 Task: Set the "Receive buffer" for satip to 4194304.
Action: Mouse moved to (124, 13)
Screenshot: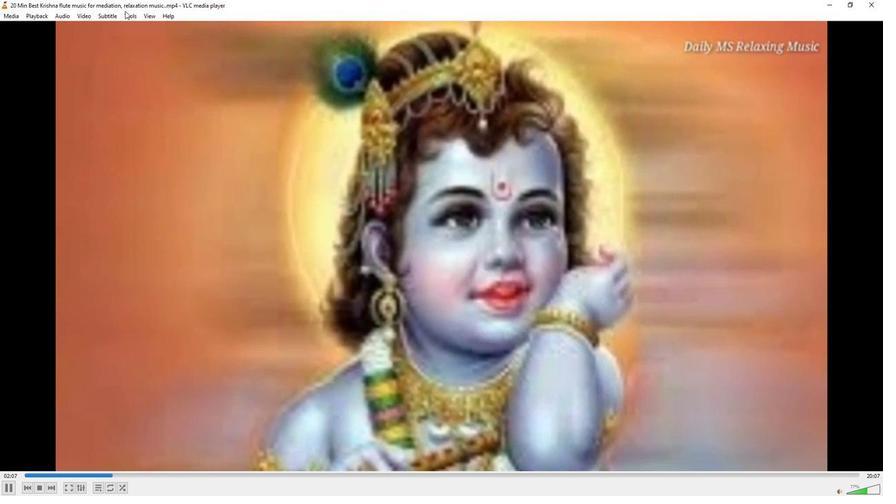 
Action: Mouse pressed left at (124, 13)
Screenshot: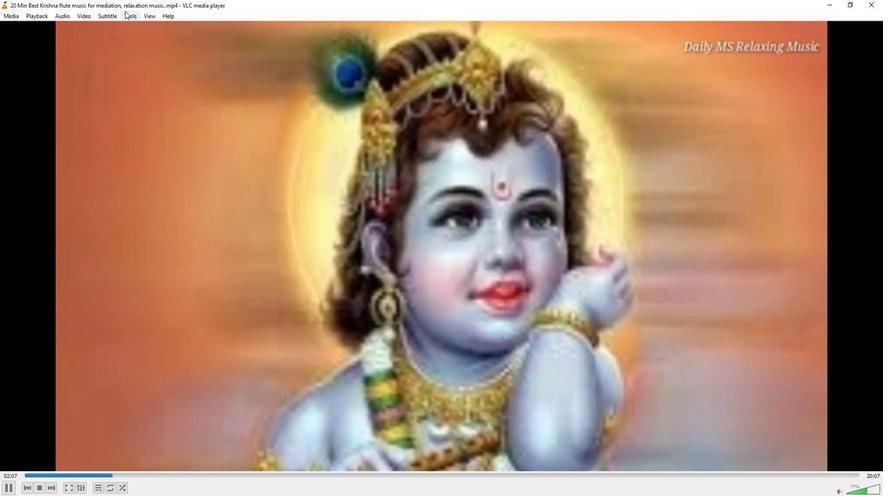 
Action: Mouse moved to (155, 125)
Screenshot: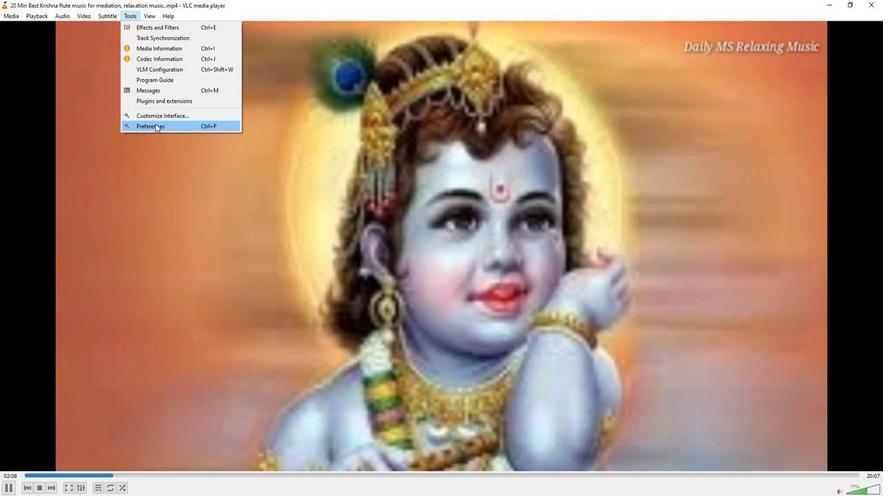 
Action: Mouse pressed left at (155, 125)
Screenshot: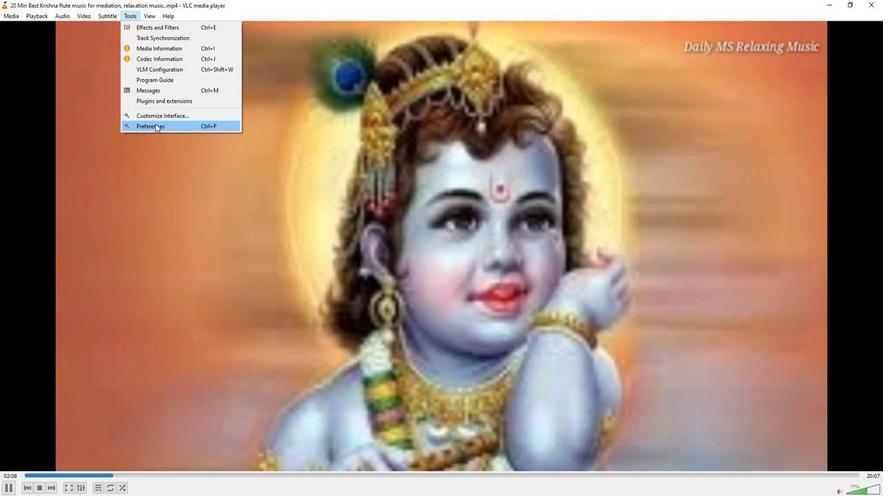 
Action: Mouse moved to (294, 404)
Screenshot: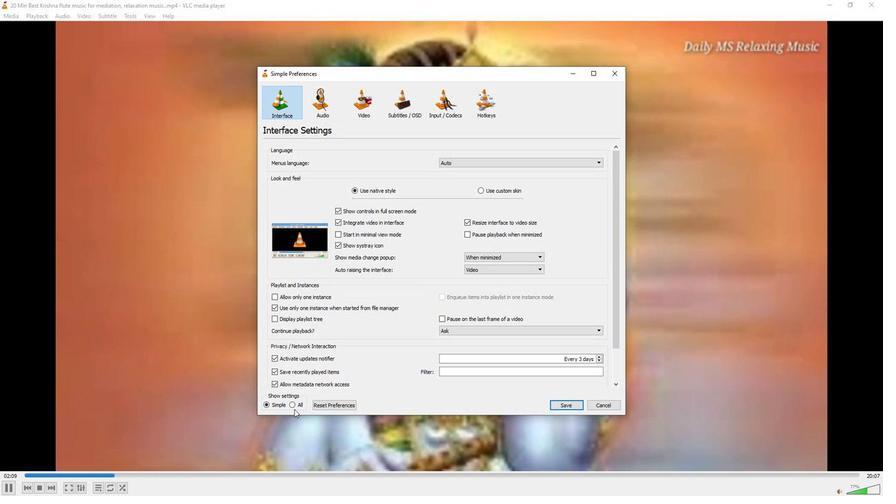 
Action: Mouse pressed left at (294, 404)
Screenshot: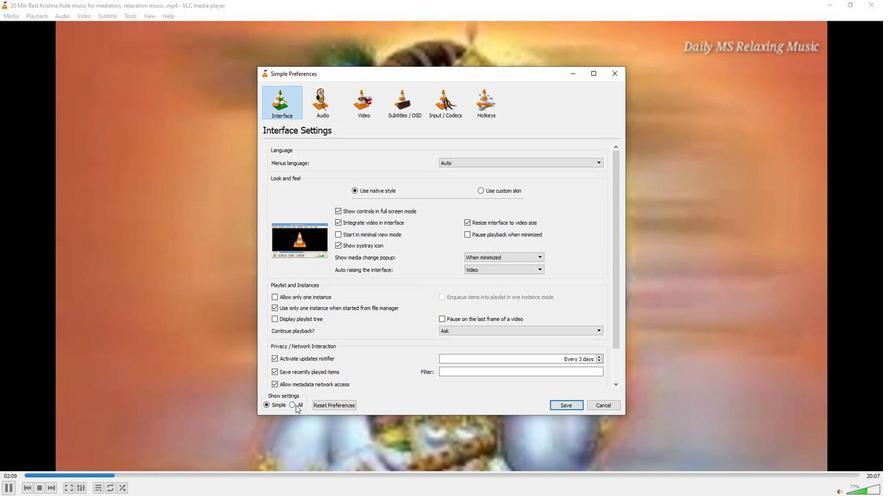 
Action: Mouse moved to (276, 251)
Screenshot: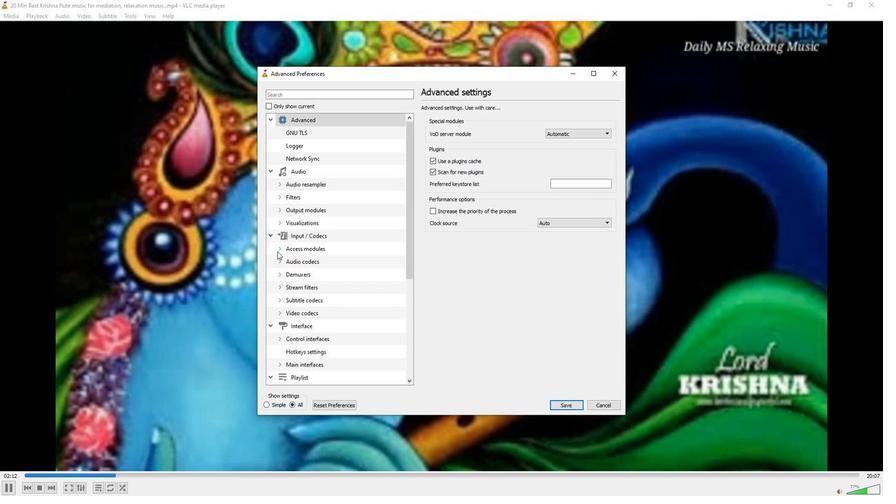 
Action: Mouse pressed left at (276, 251)
Screenshot: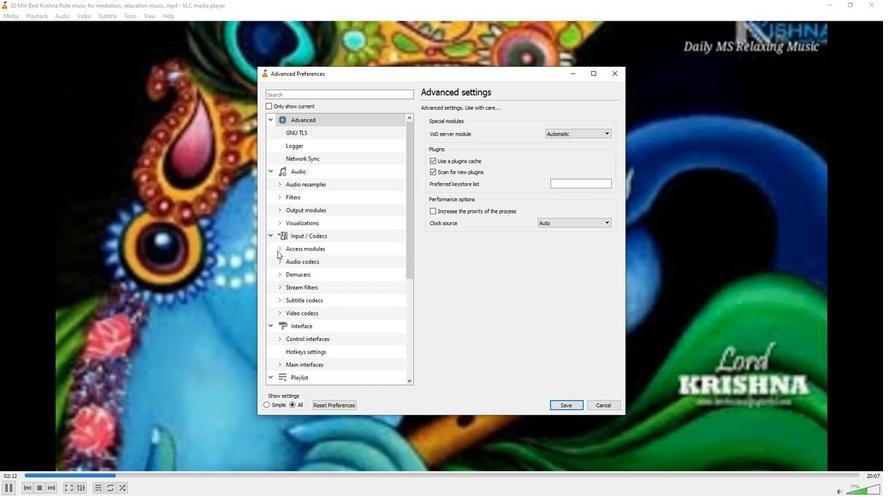 
Action: Mouse moved to (289, 287)
Screenshot: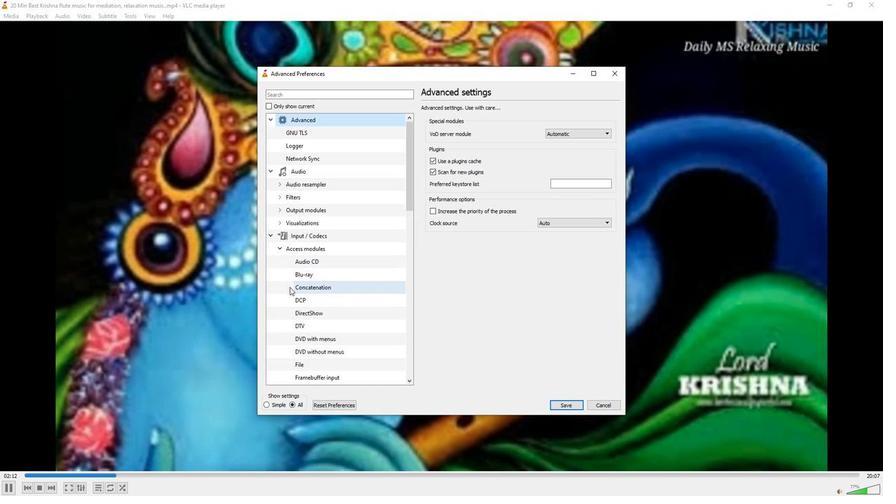
Action: Mouse scrolled (289, 287) with delta (0, 0)
Screenshot: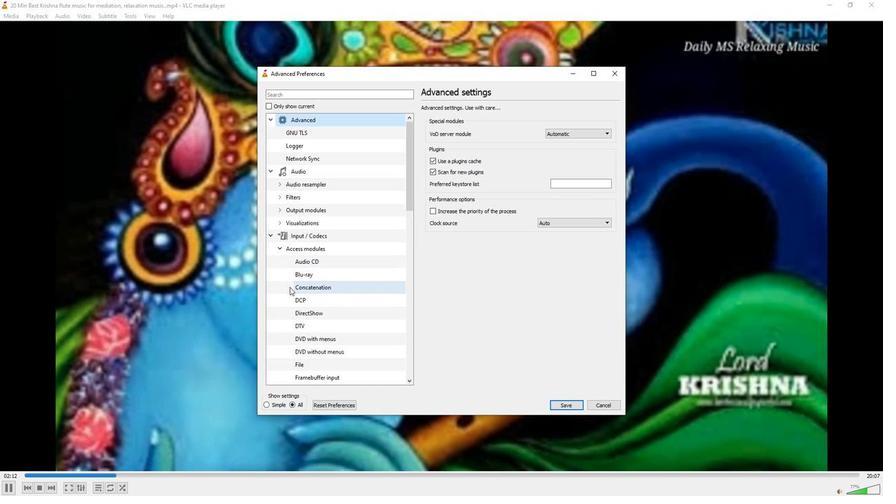 
Action: Mouse scrolled (289, 287) with delta (0, 0)
Screenshot: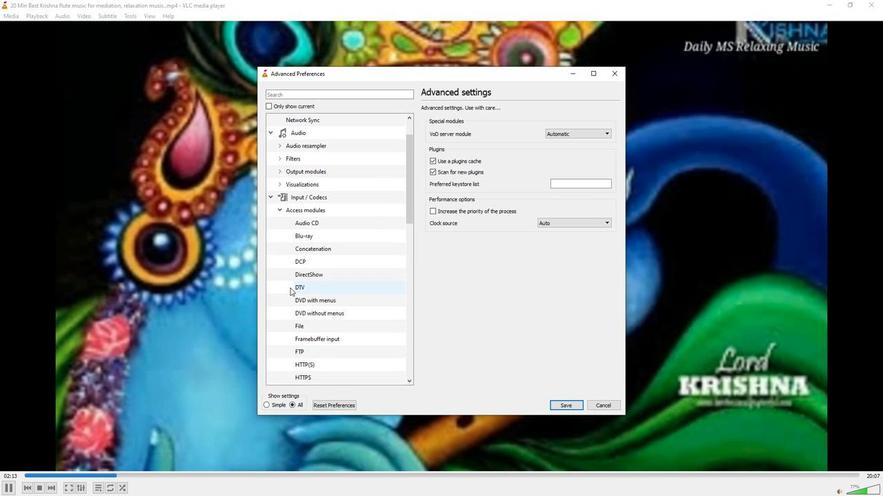 
Action: Mouse moved to (287, 305)
Screenshot: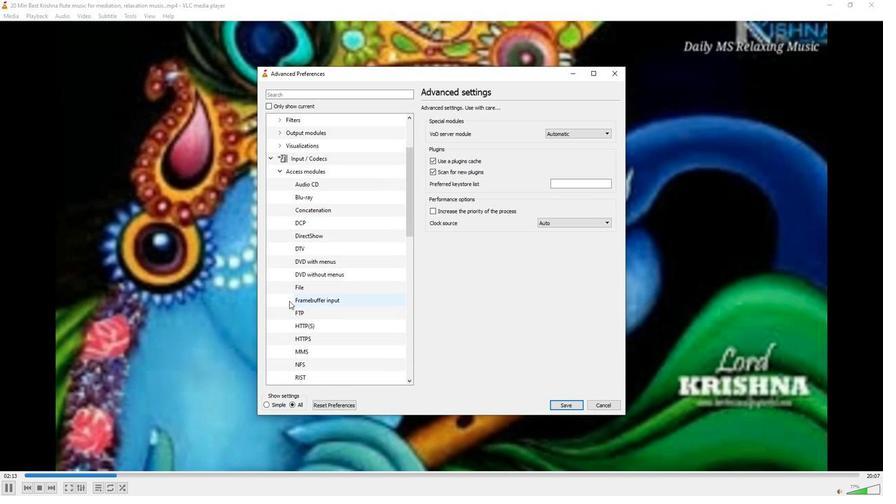 
Action: Mouse scrolled (287, 304) with delta (0, 0)
Screenshot: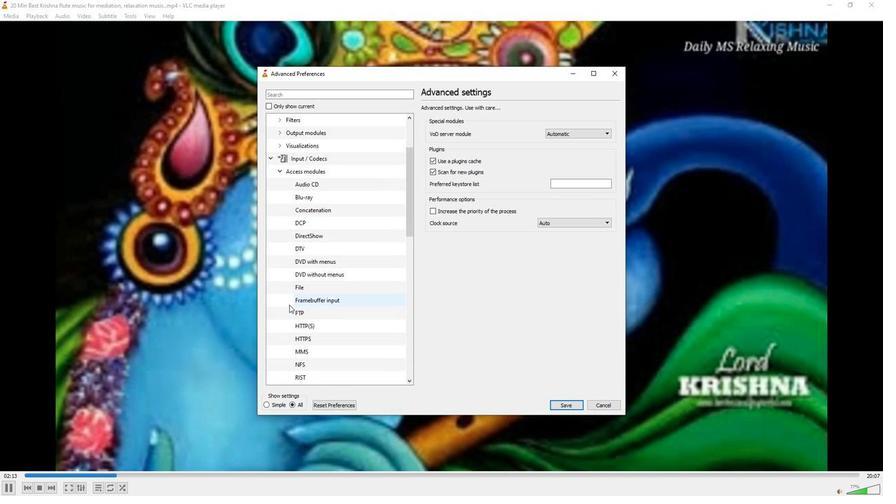 
Action: Mouse scrolled (287, 304) with delta (0, 0)
Screenshot: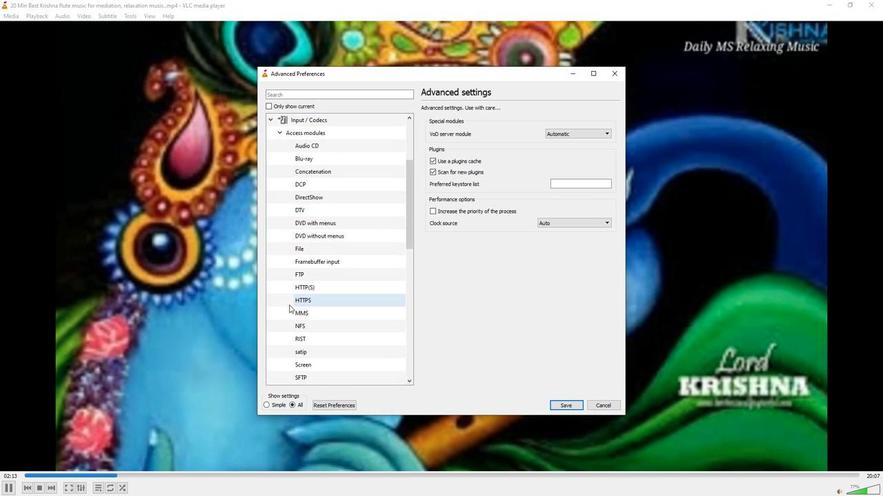 
Action: Mouse moved to (305, 316)
Screenshot: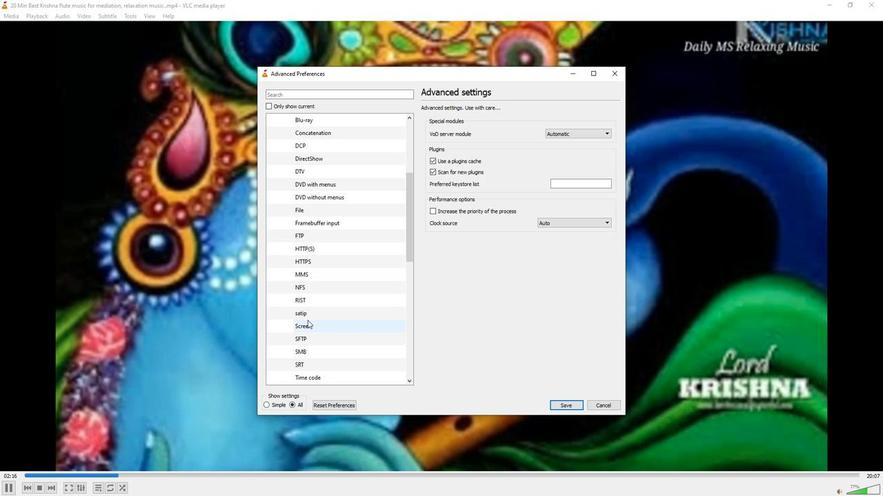 
Action: Mouse pressed left at (305, 316)
Screenshot: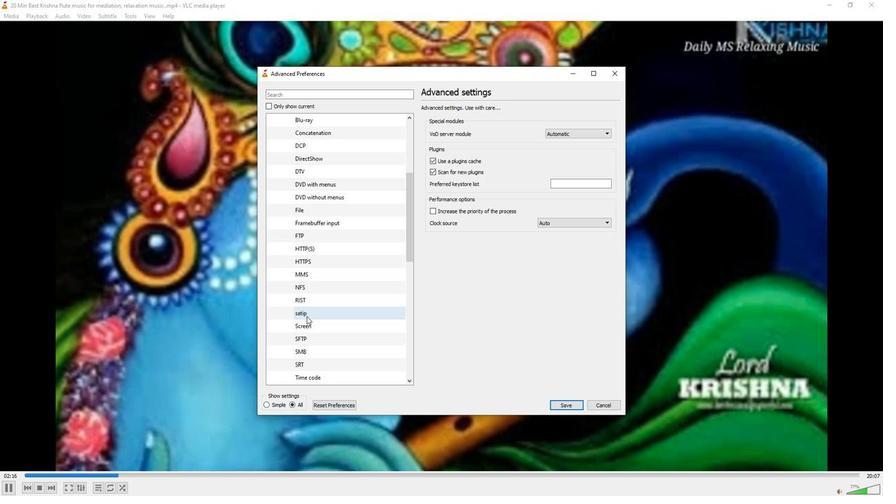 
Action: Mouse moved to (608, 121)
Screenshot: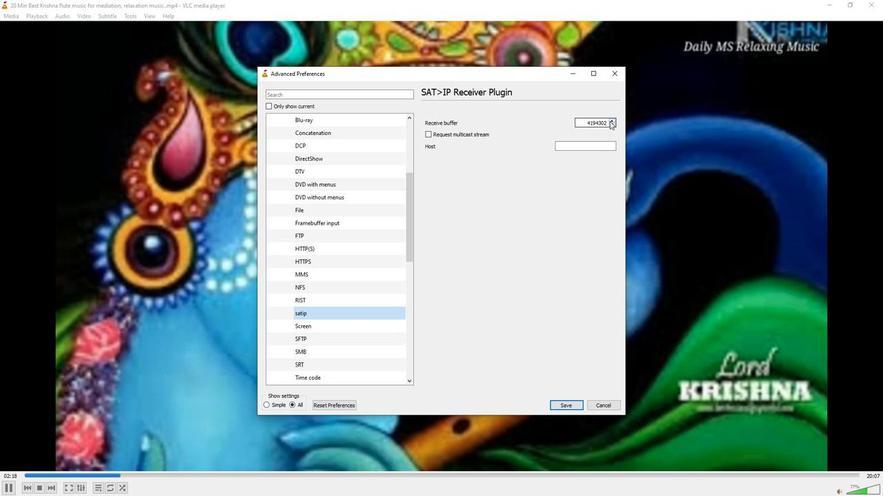 
Action: Mouse pressed left at (608, 121)
Screenshot: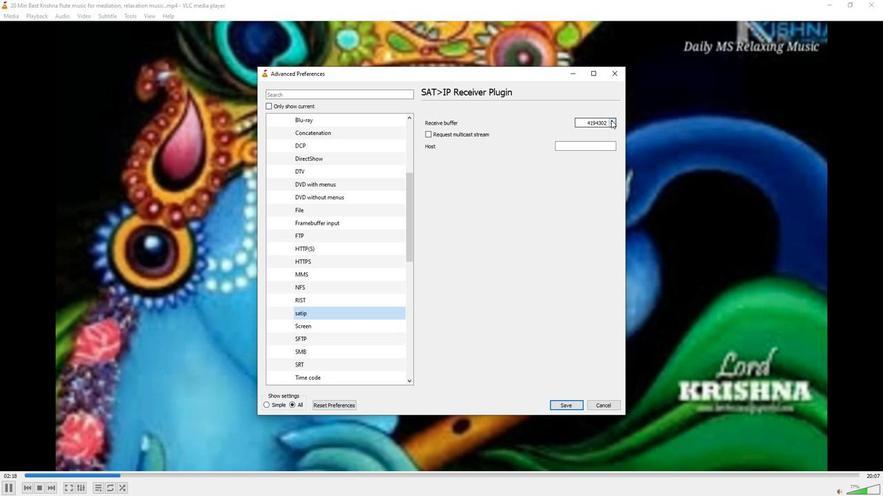 
Action: Mouse pressed left at (608, 121)
Screenshot: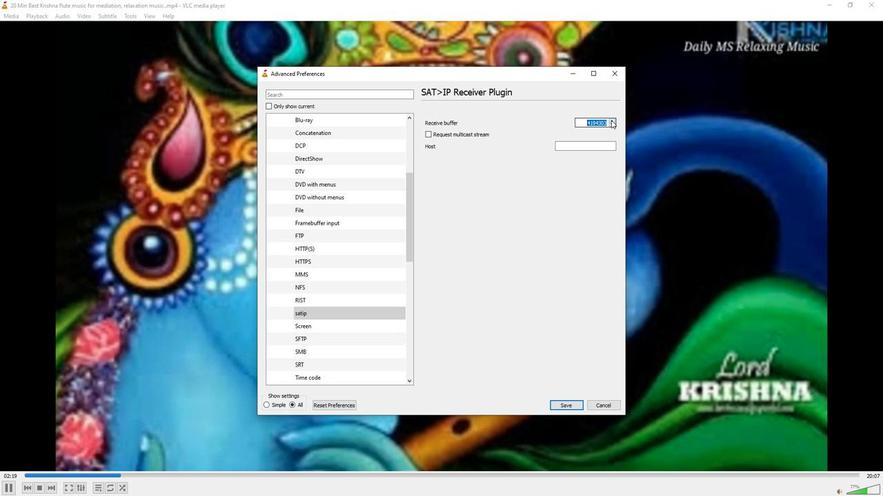 
Action: Mouse moved to (610, 113)
Screenshot: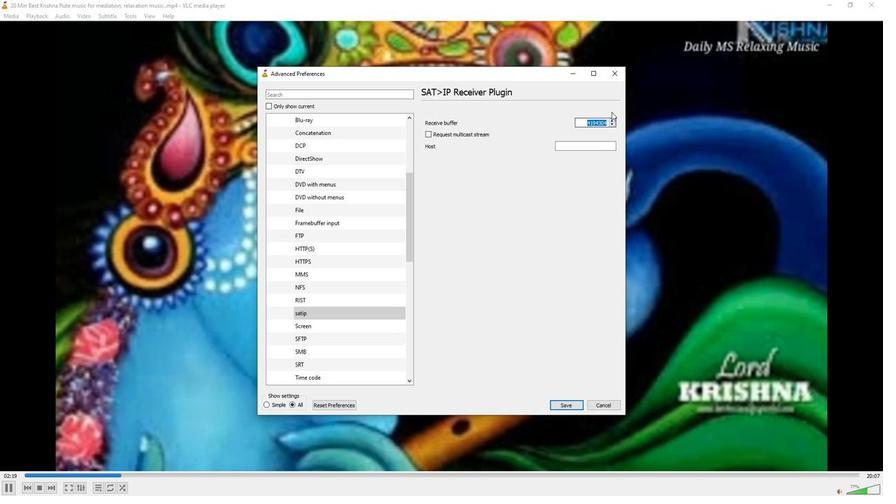 
Action: Mouse pressed left at (610, 113)
Screenshot: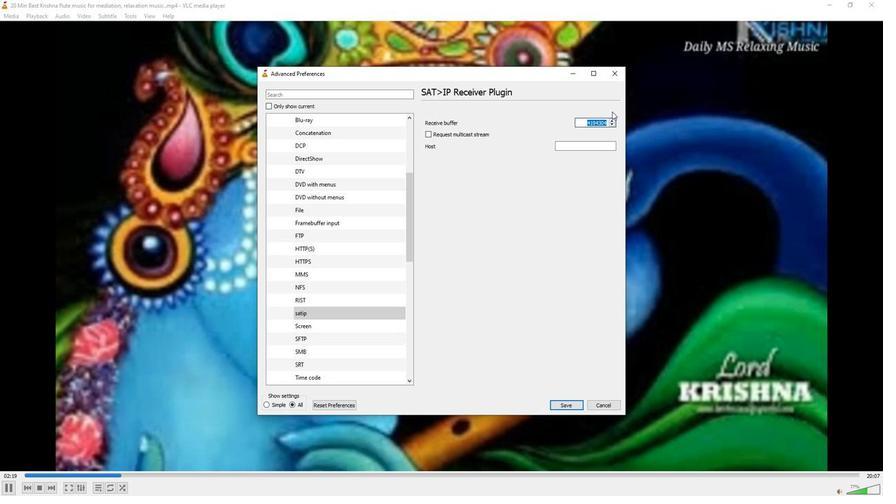 
